 Task: Add the login form component in the site builder.
Action: Mouse moved to (1052, 74)
Screenshot: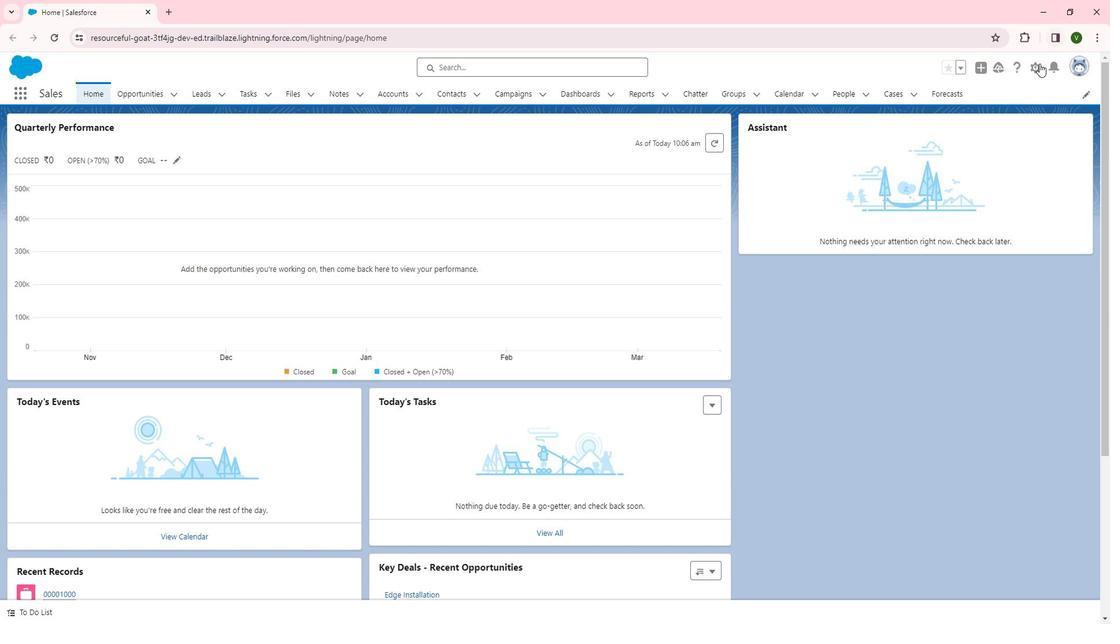 
Action: Mouse pressed left at (1052, 74)
Screenshot: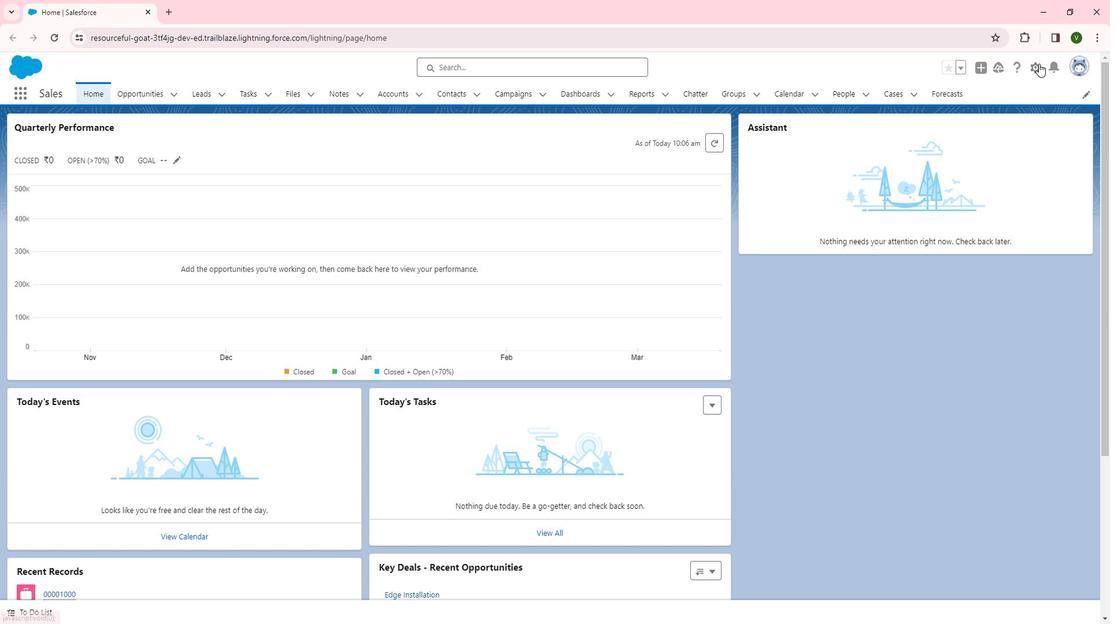 
Action: Mouse moved to (979, 122)
Screenshot: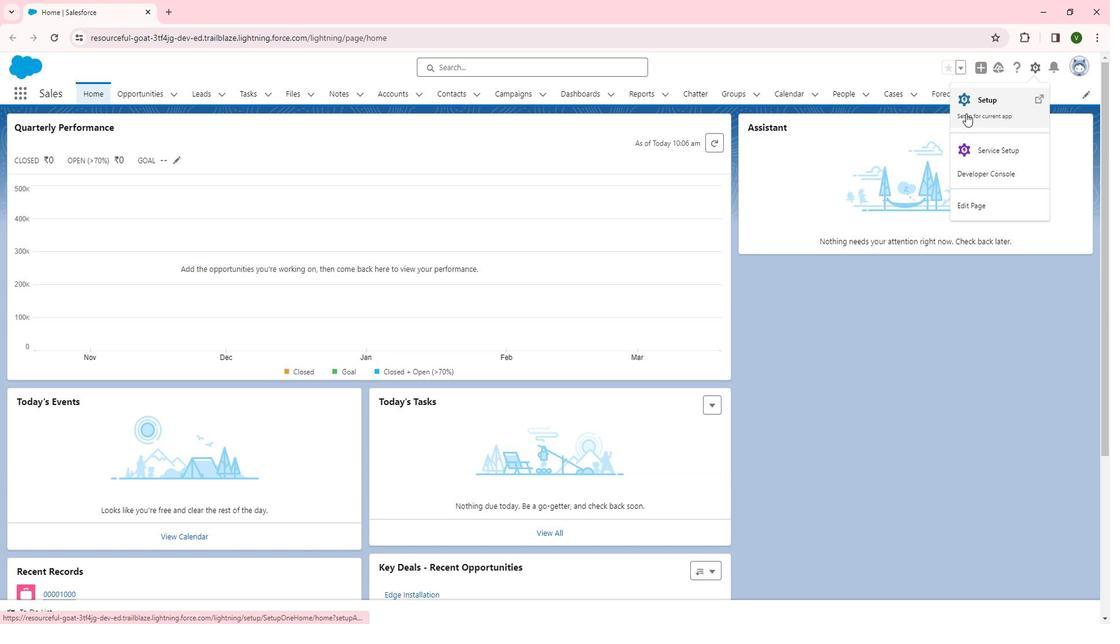 
Action: Mouse pressed left at (979, 122)
Screenshot: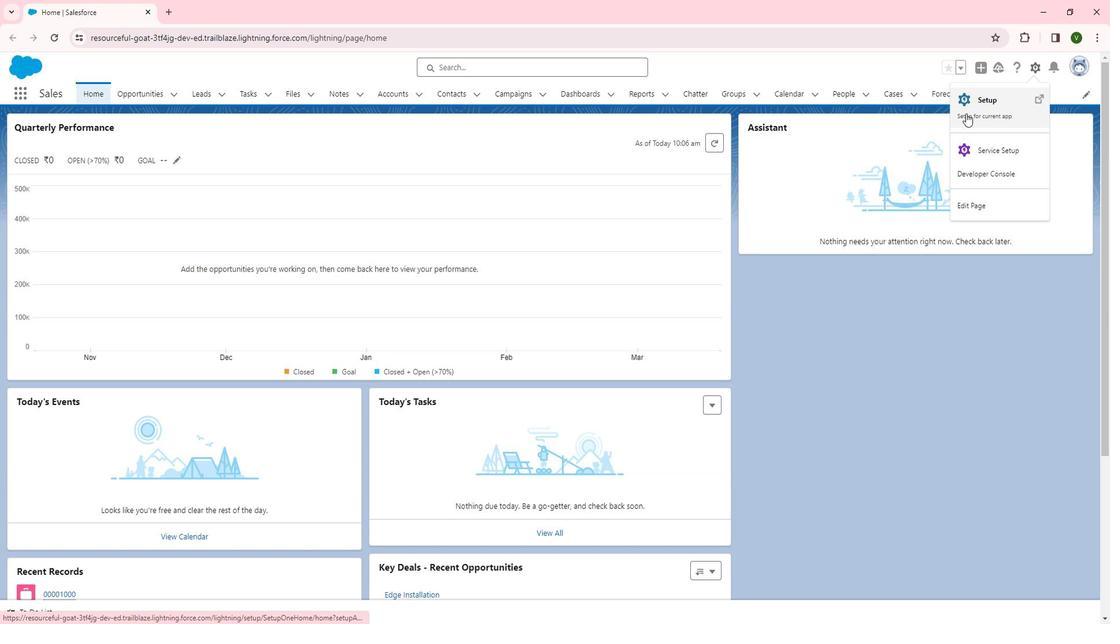 
Action: Mouse moved to (109, 370)
Screenshot: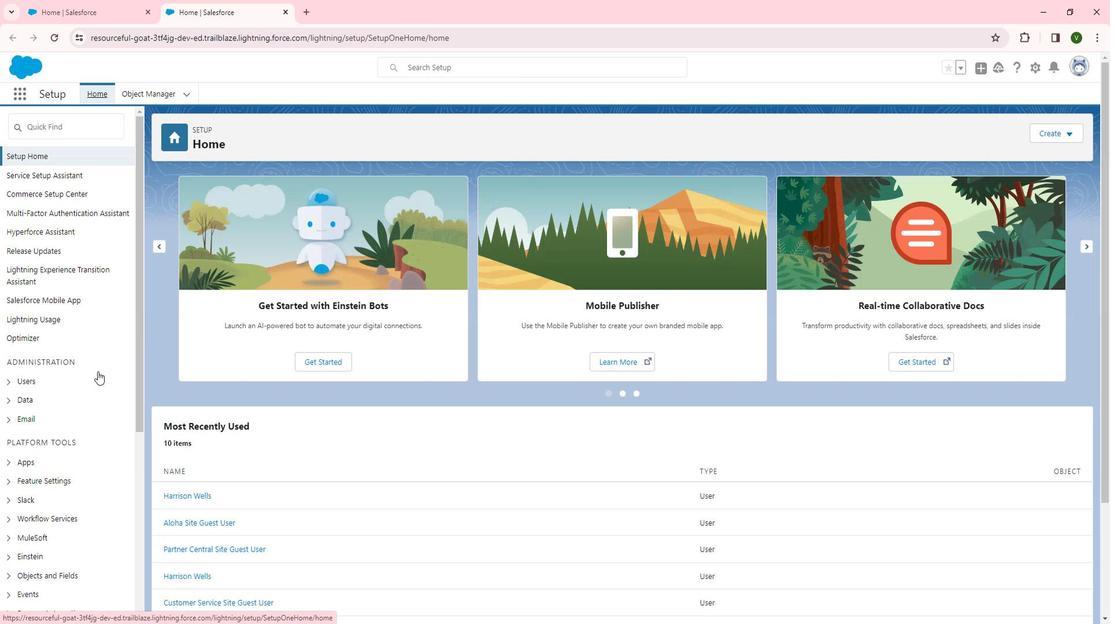 
Action: Mouse scrolled (109, 370) with delta (0, 0)
Screenshot: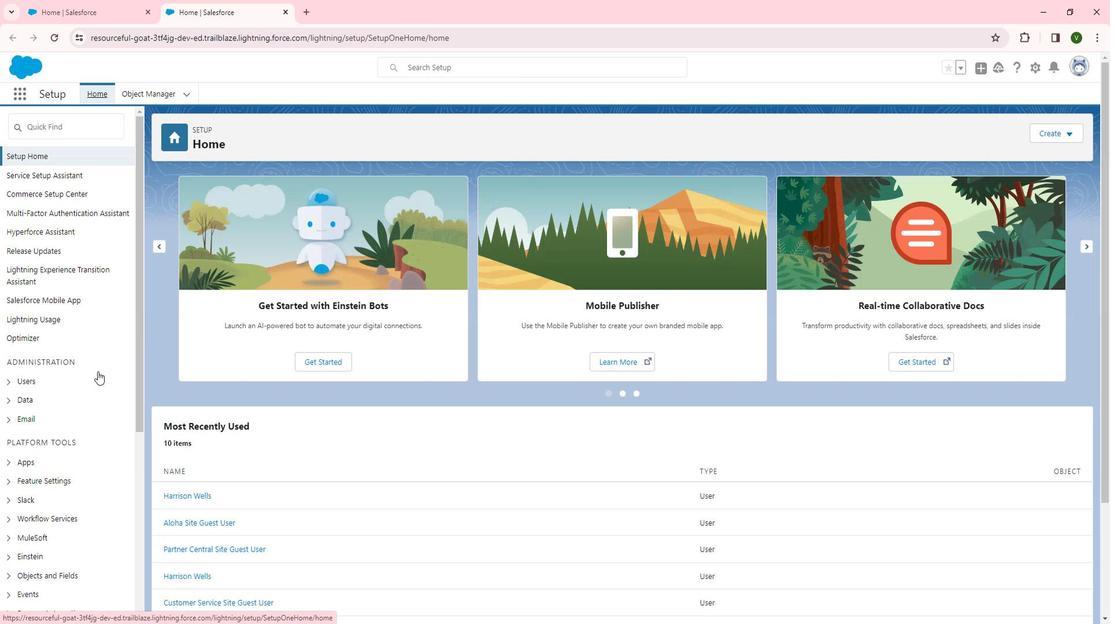 
Action: Mouse moved to (103, 372)
Screenshot: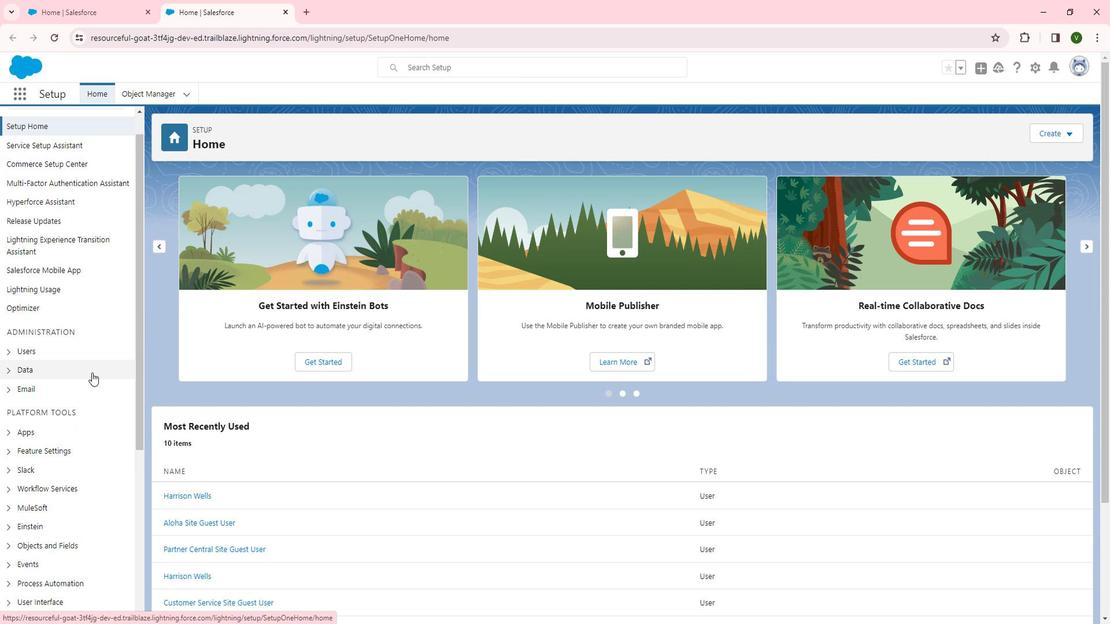 
Action: Mouse scrolled (103, 371) with delta (0, 0)
Screenshot: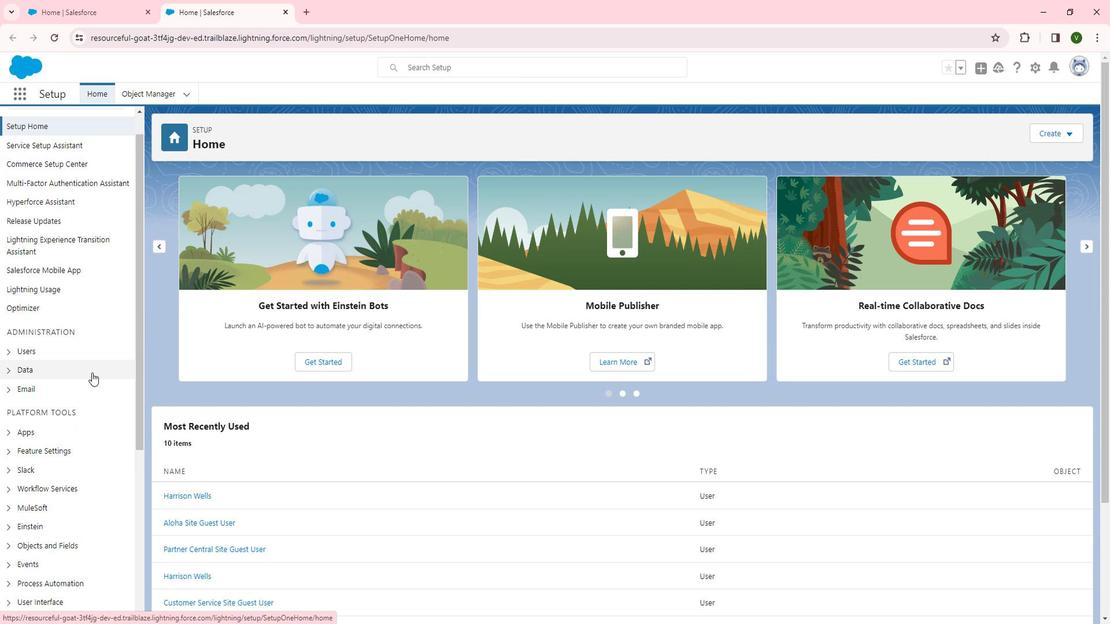 
Action: Mouse moved to (68, 360)
Screenshot: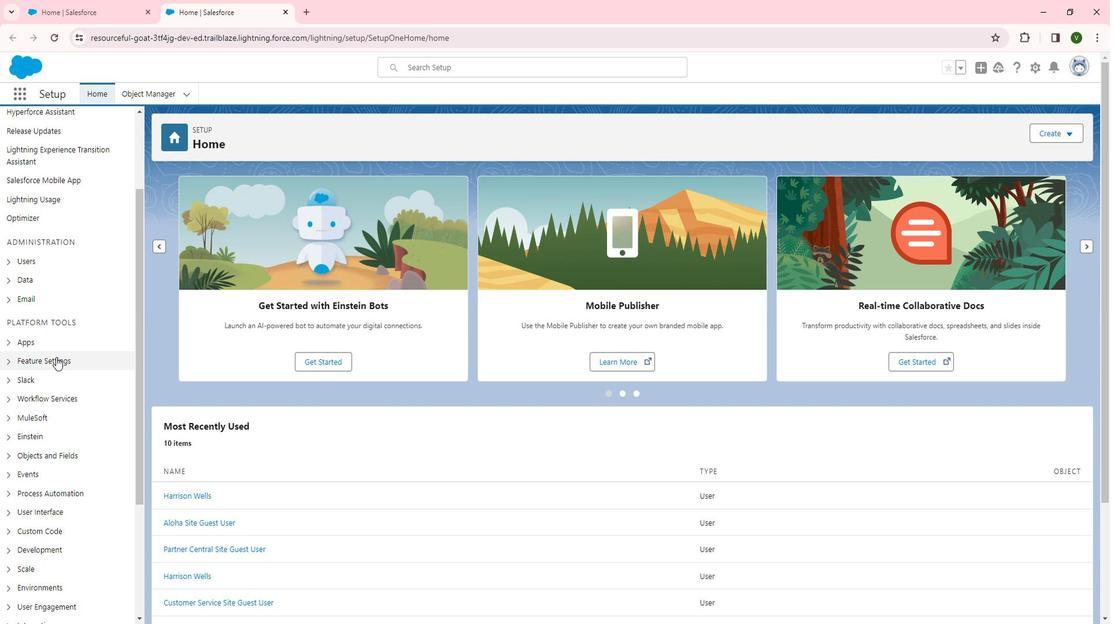 
Action: Mouse pressed left at (68, 360)
Screenshot: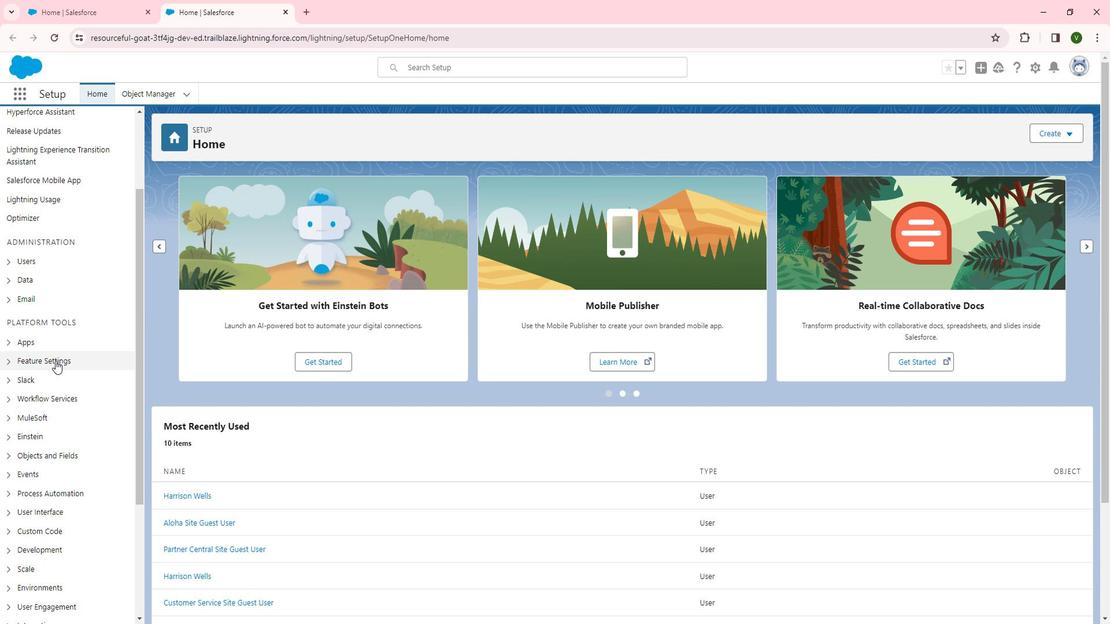 
Action: Mouse moved to (76, 452)
Screenshot: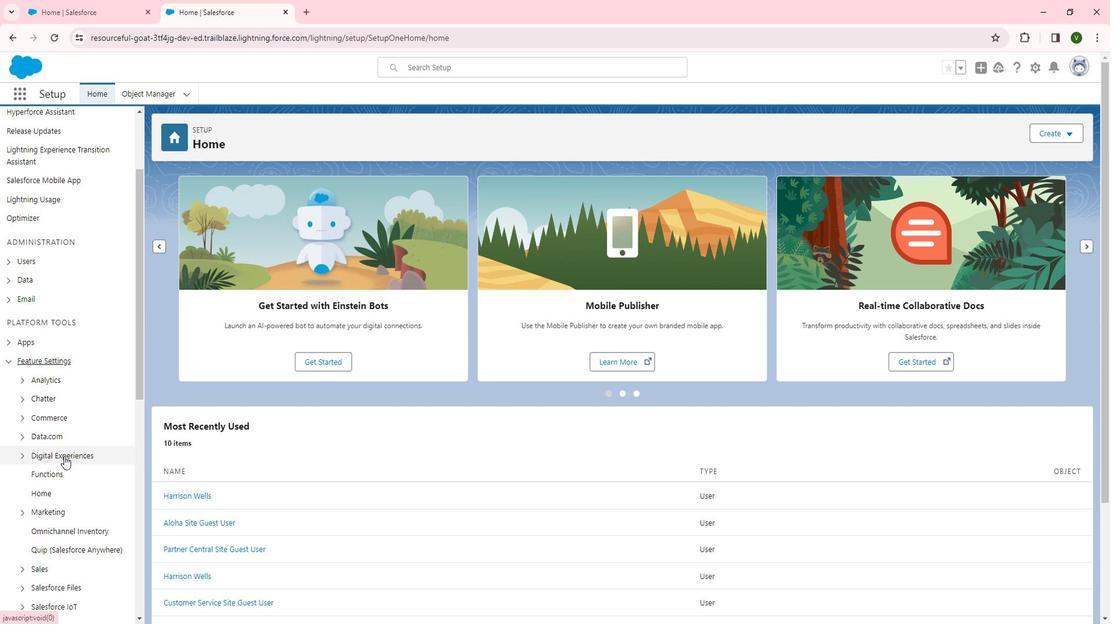 
Action: Mouse pressed left at (76, 452)
Screenshot: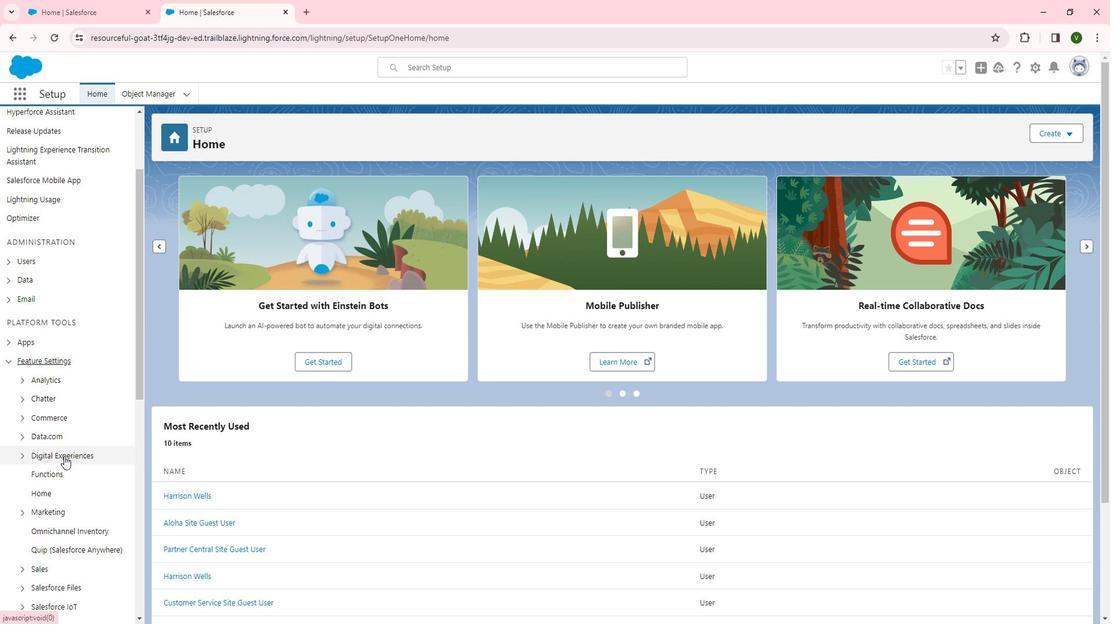 
Action: Mouse scrolled (76, 451) with delta (0, 0)
Screenshot: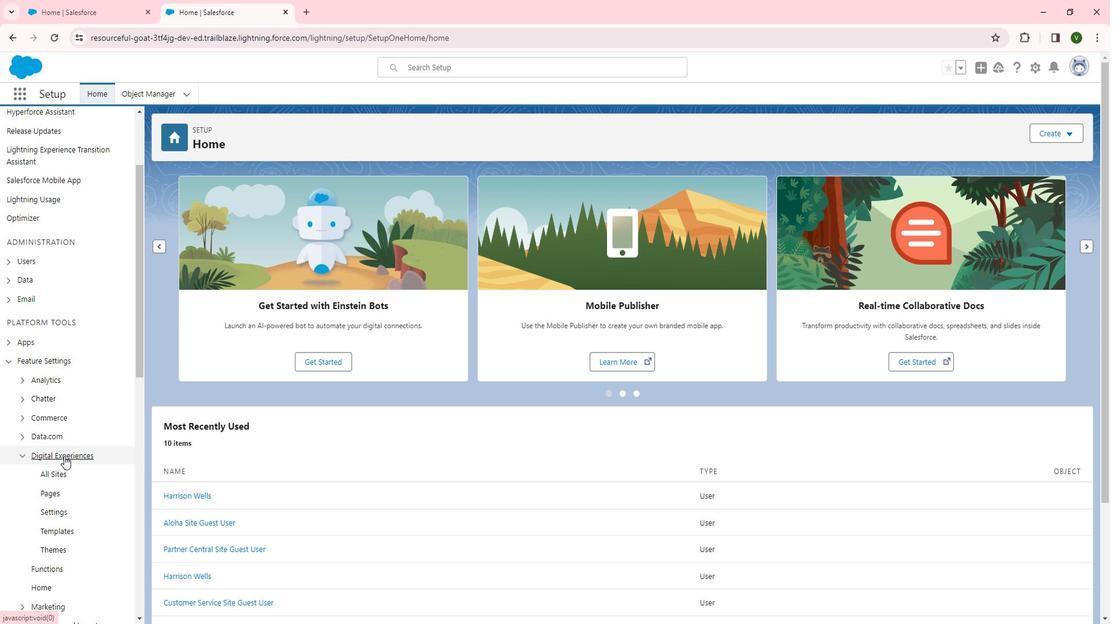 
Action: Mouse scrolled (76, 451) with delta (0, 0)
Screenshot: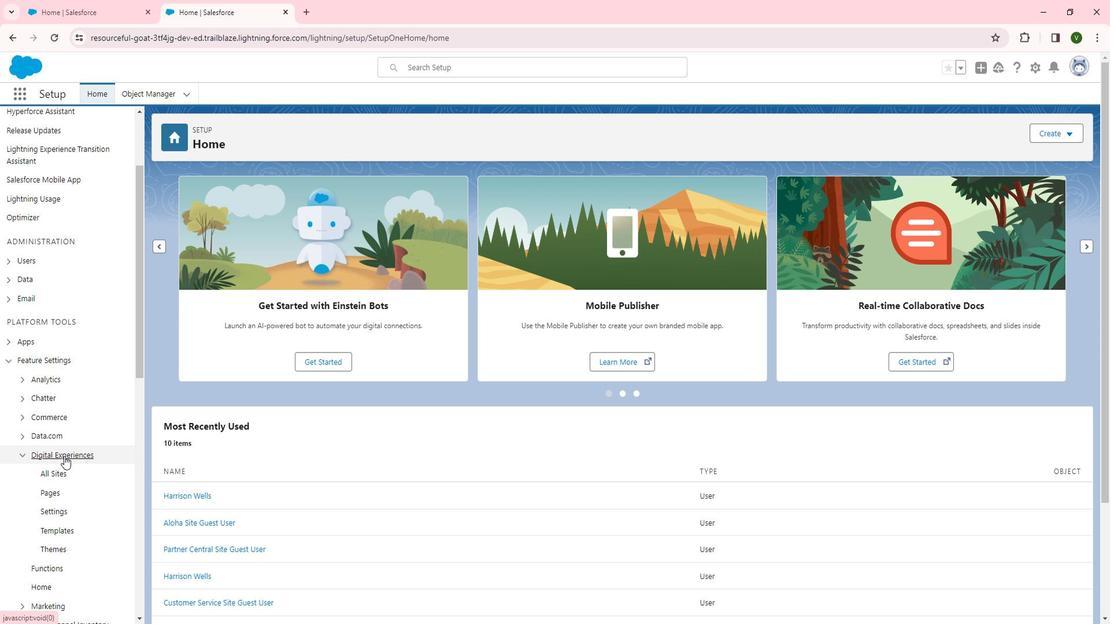 
Action: Mouse moved to (61, 349)
Screenshot: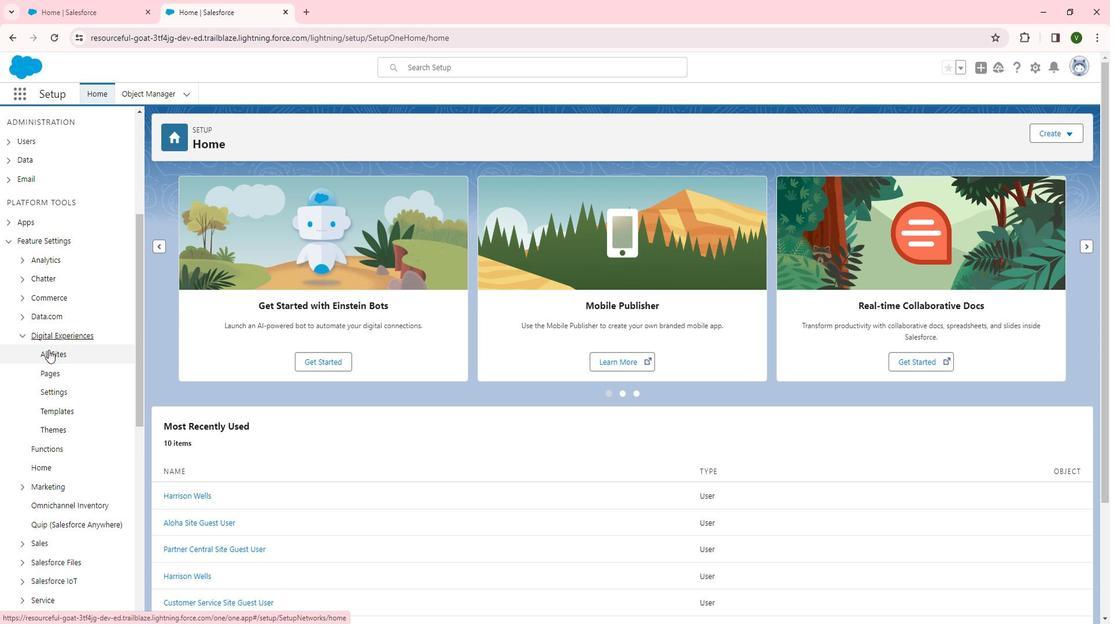 
Action: Mouse pressed left at (61, 349)
Screenshot: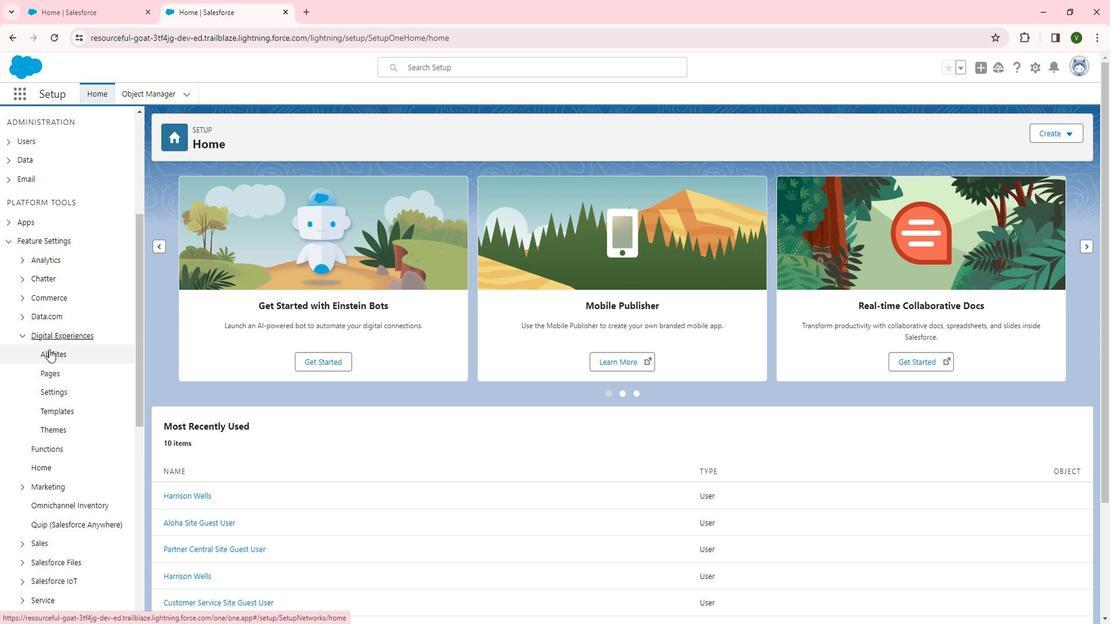 
Action: Mouse moved to (198, 295)
Screenshot: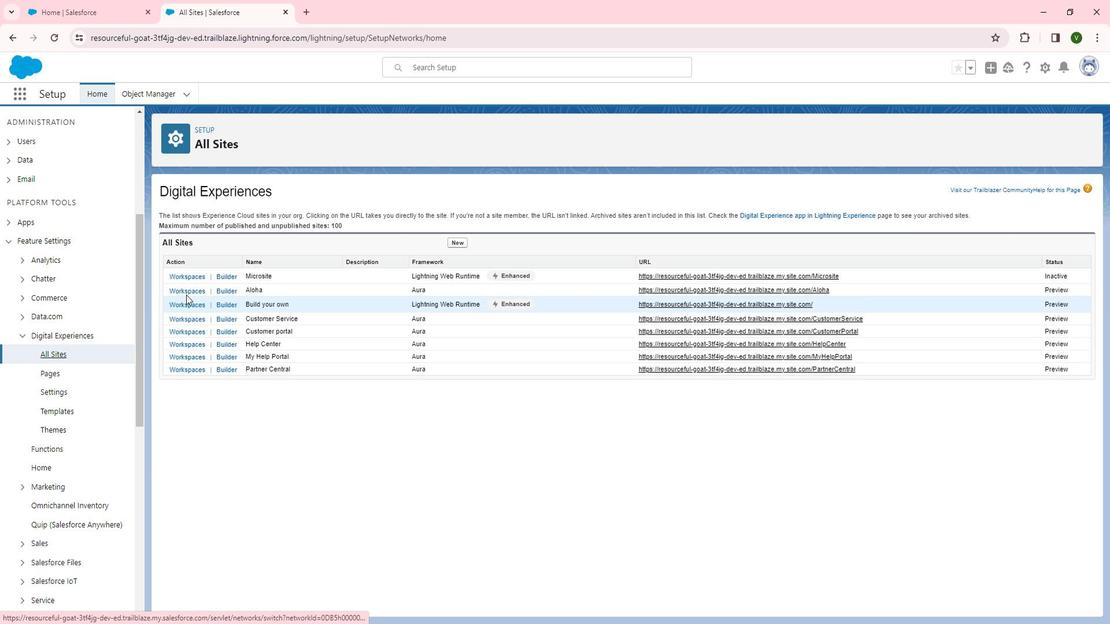 
Action: Mouse pressed left at (198, 295)
Screenshot: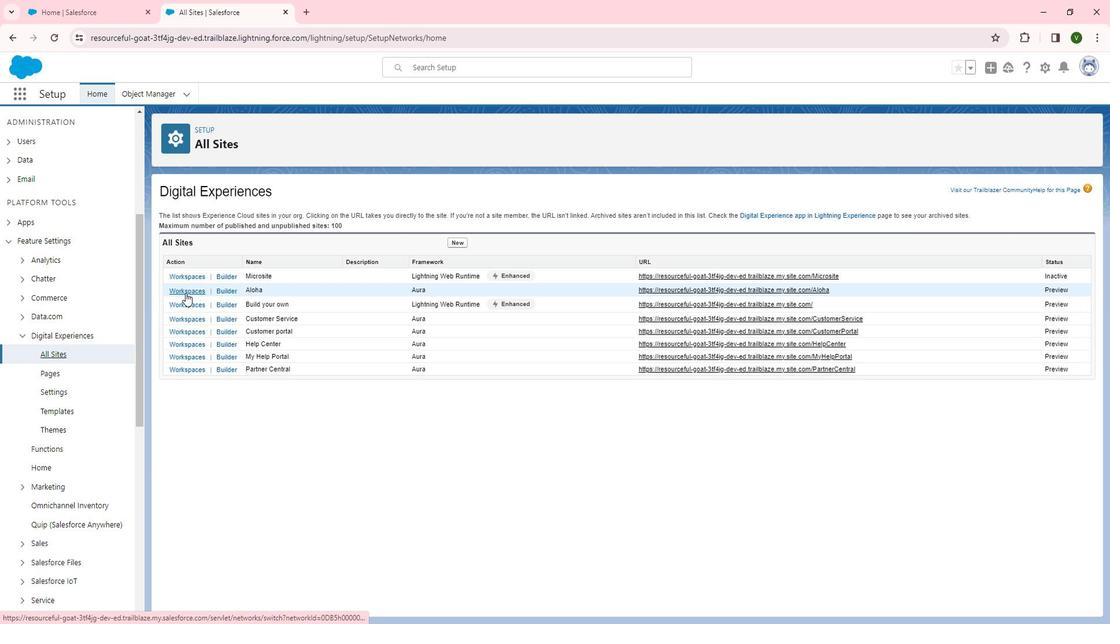 
Action: Mouse moved to (158, 248)
Screenshot: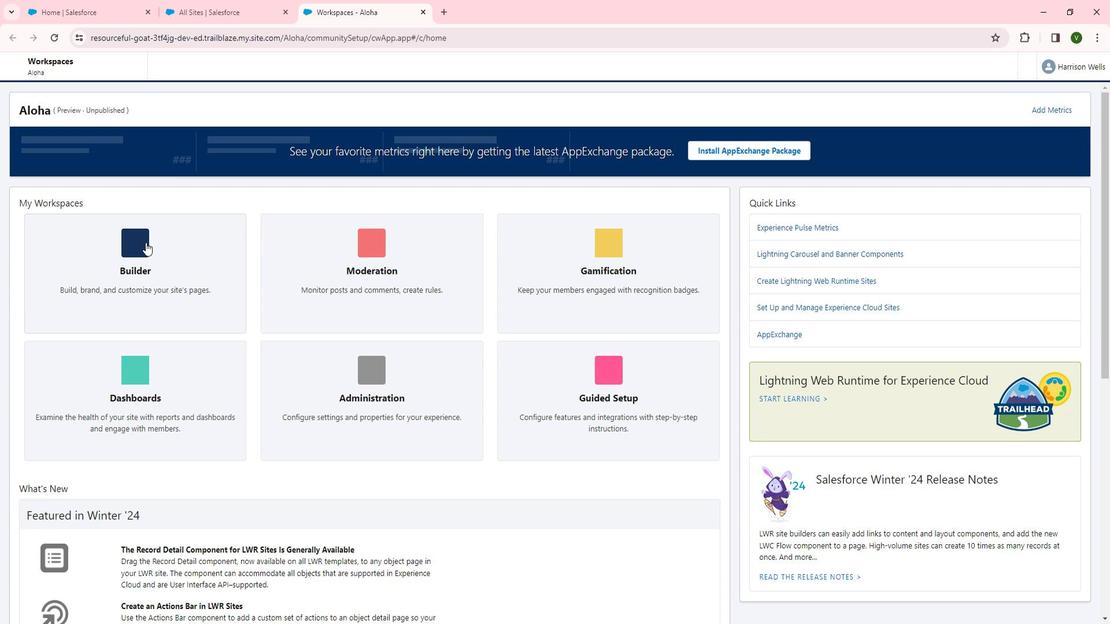 
Action: Mouse pressed left at (158, 248)
Screenshot: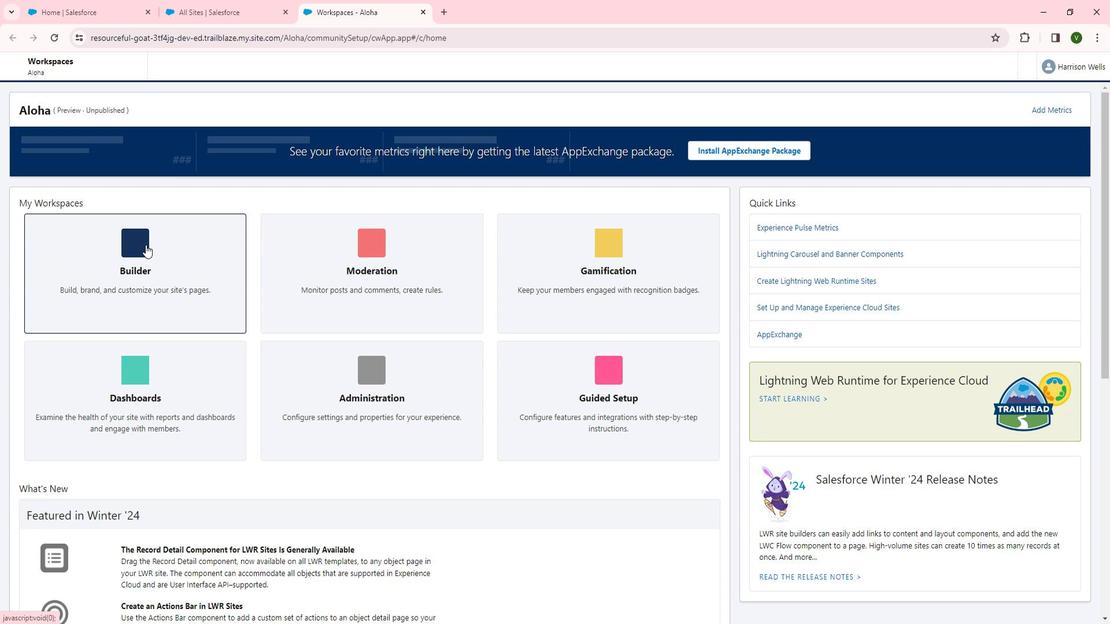 
Action: Mouse moved to (32, 116)
Screenshot: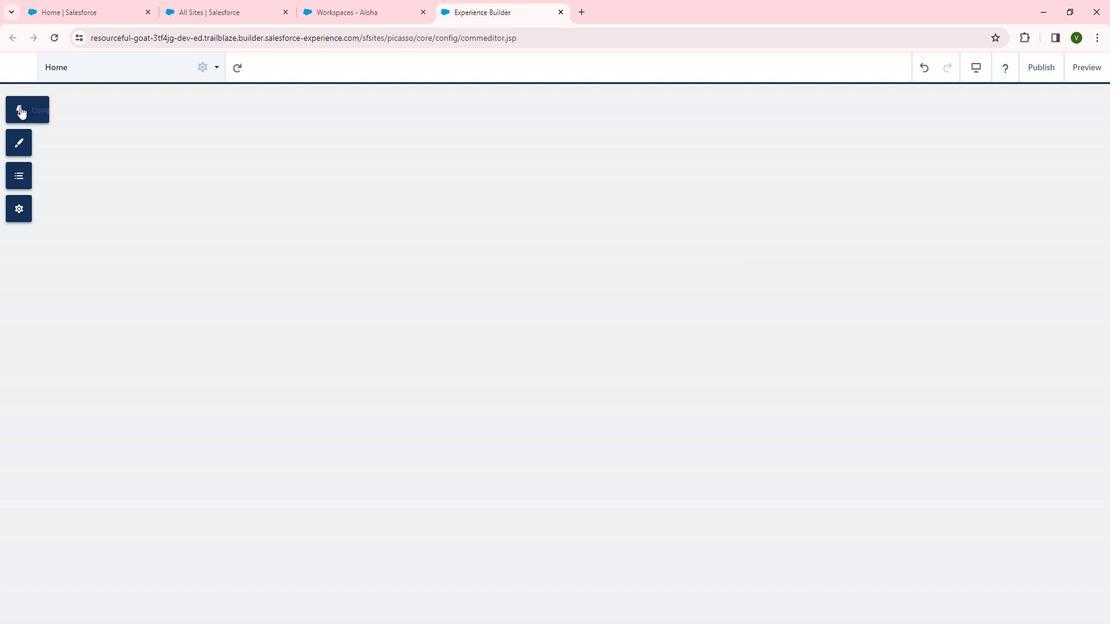 
Action: Mouse pressed left at (32, 116)
Screenshot: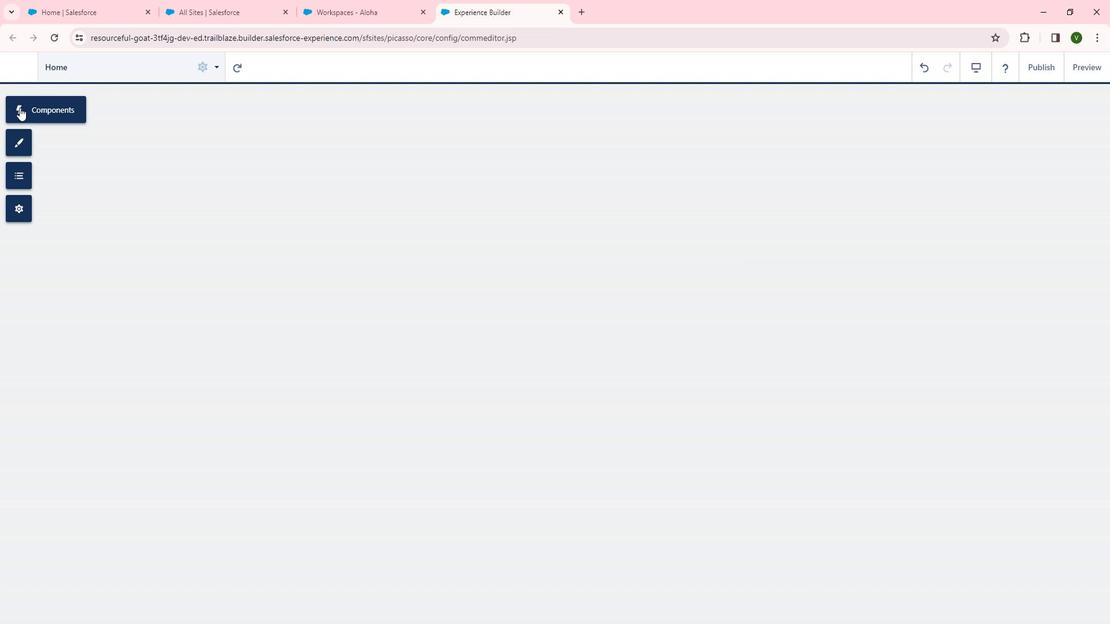 
Action: Mouse moved to (163, 262)
Screenshot: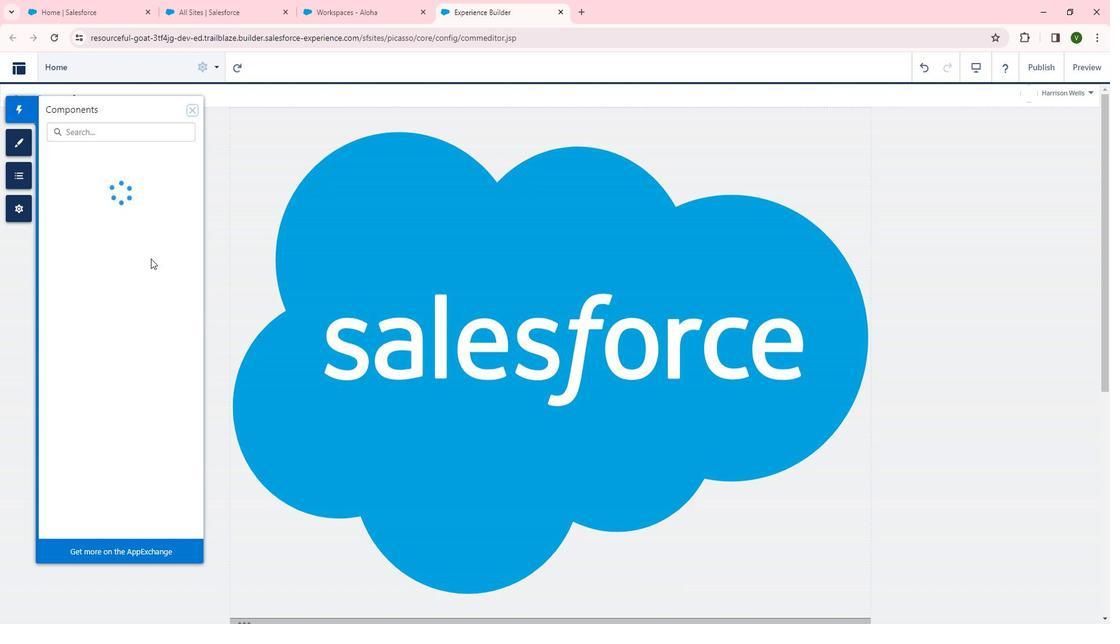 
Action: Mouse scrolled (163, 261) with delta (0, 0)
Screenshot: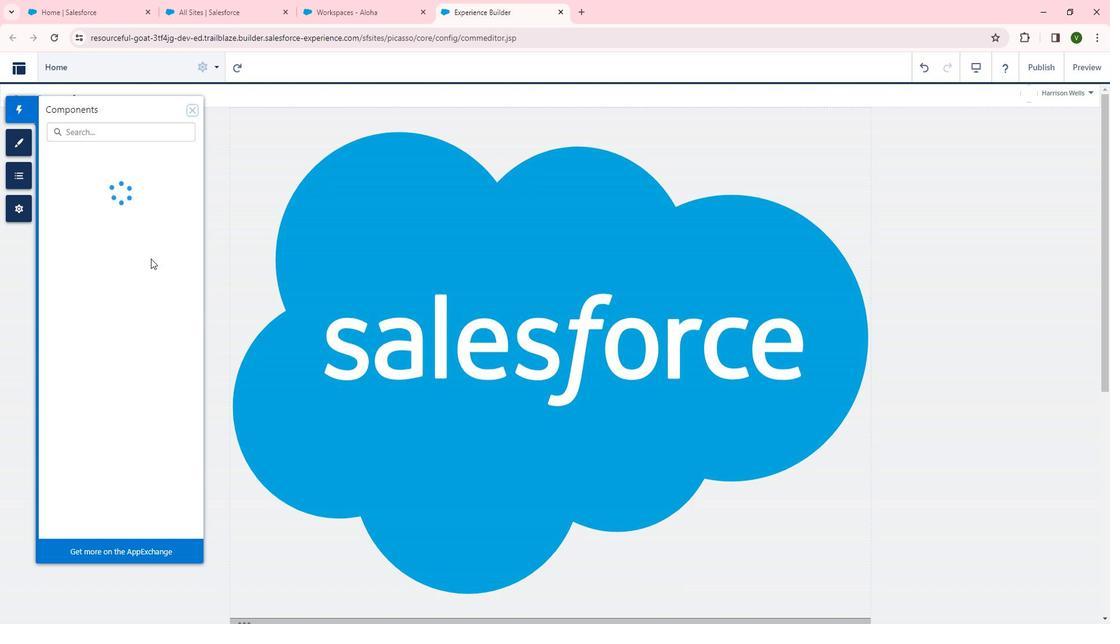 
Action: Mouse moved to (164, 269)
Screenshot: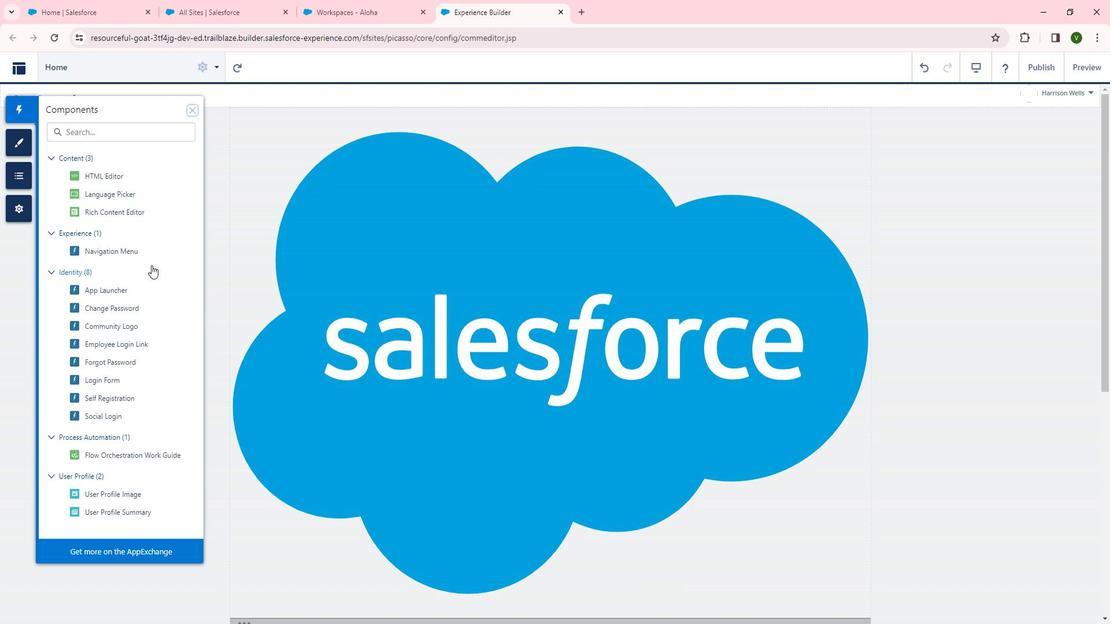 
Action: Mouse scrolled (164, 268) with delta (0, 0)
Screenshot: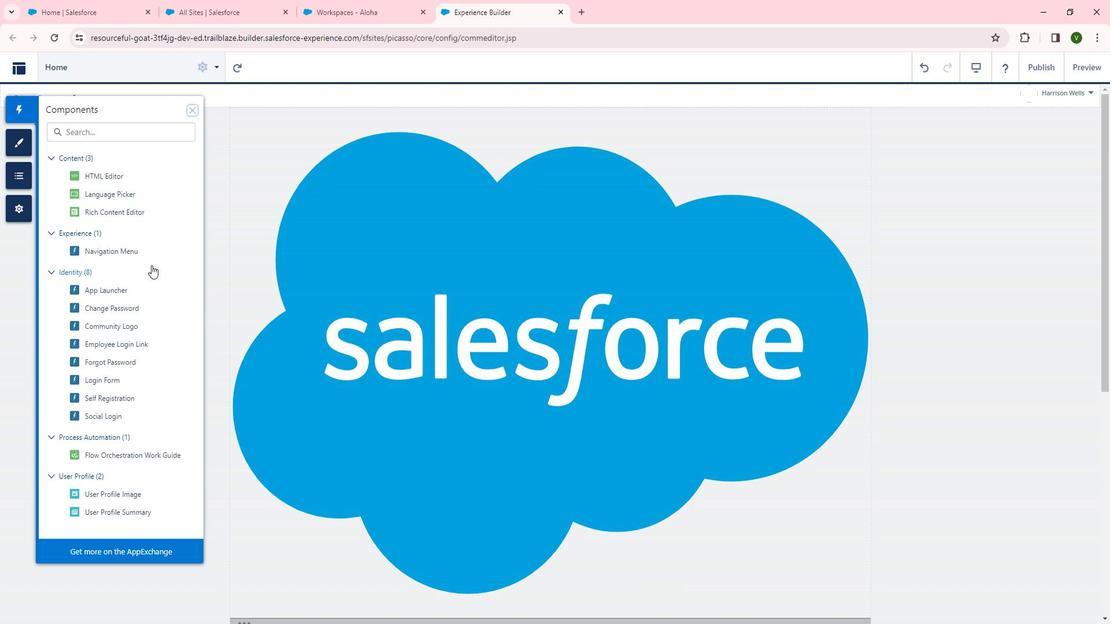 
Action: Mouse moved to (164, 270)
Screenshot: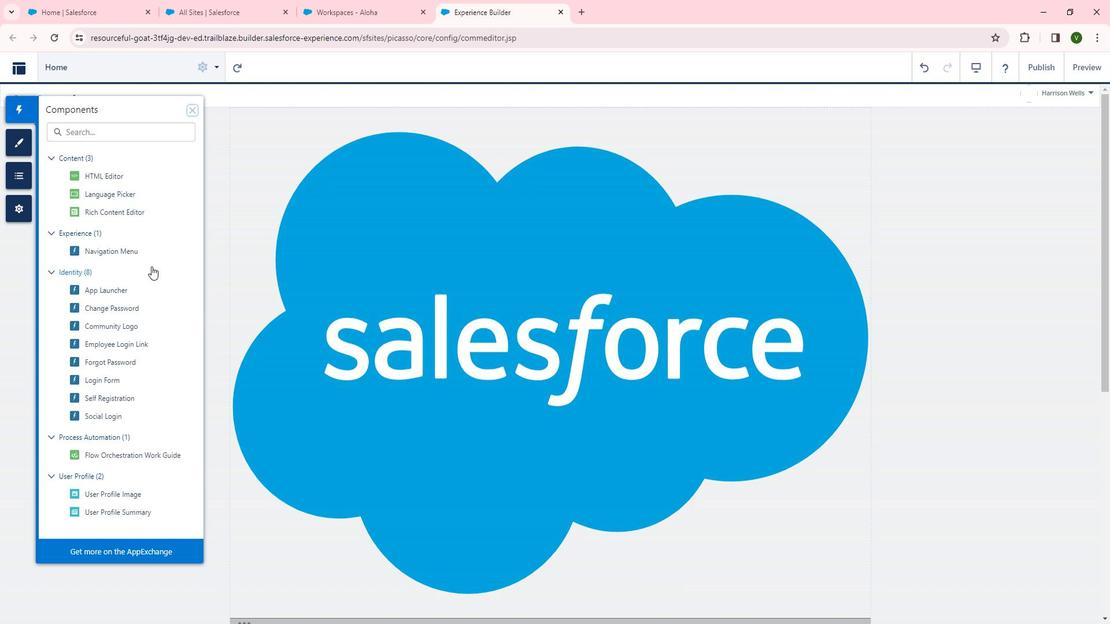 
Action: Mouse scrolled (164, 270) with delta (0, 0)
Screenshot: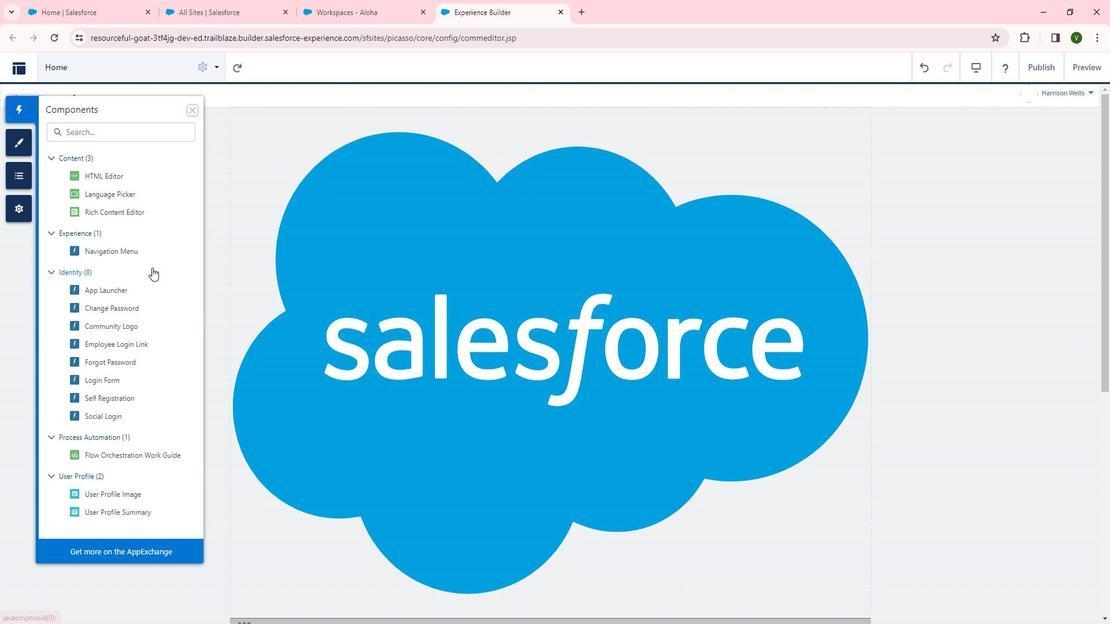 
Action: Mouse moved to (303, 364)
Screenshot: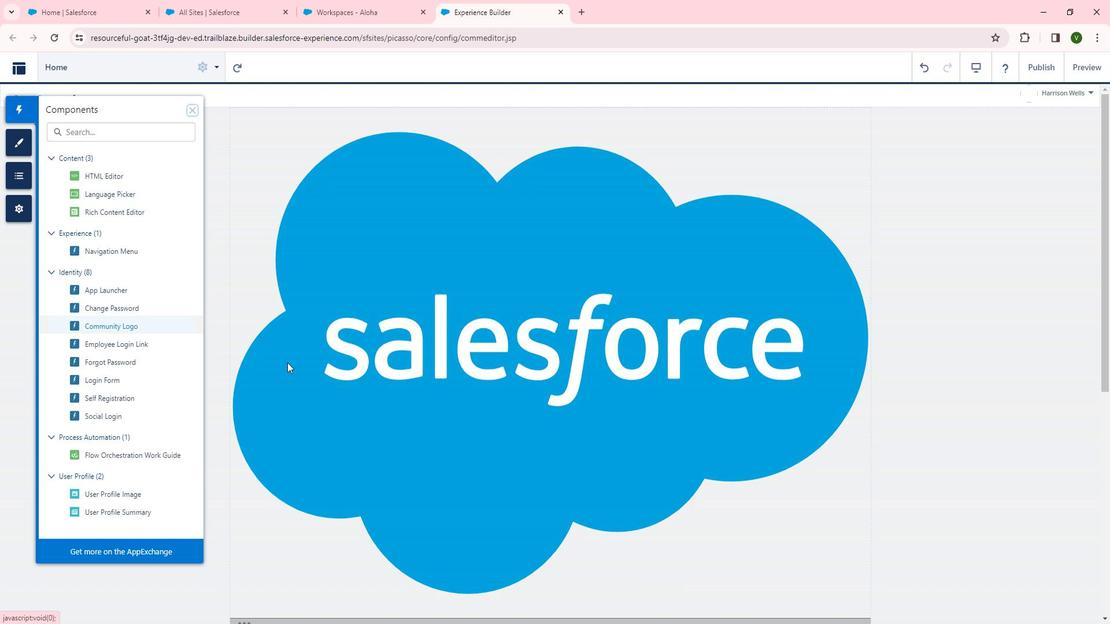 
Action: Mouse scrolled (303, 363) with delta (0, 0)
Screenshot: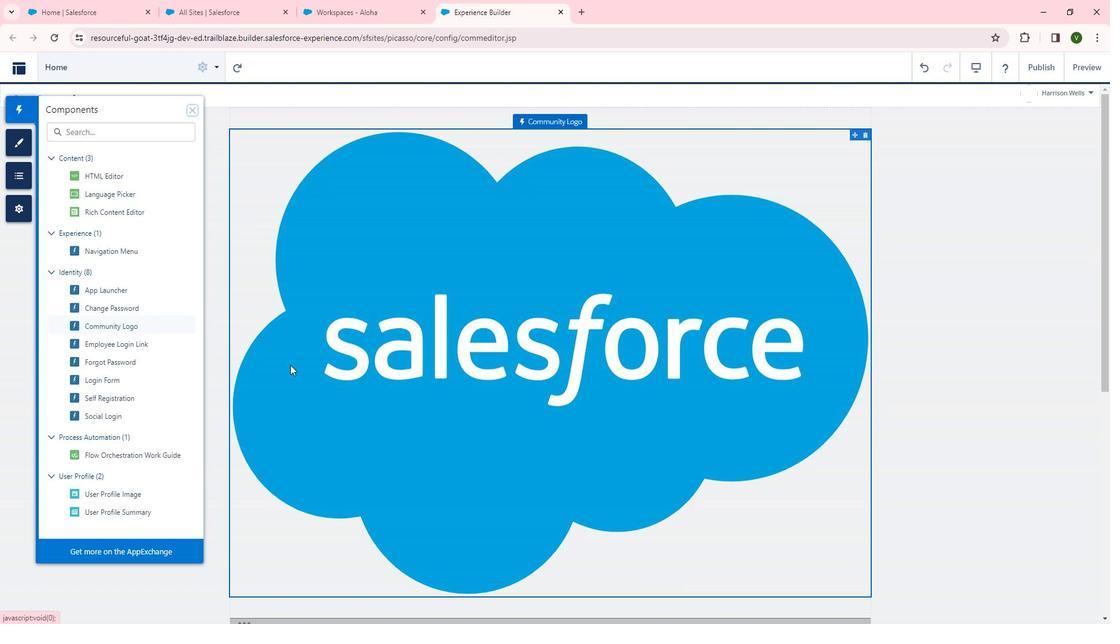 
Action: Mouse scrolled (303, 363) with delta (0, 0)
Screenshot: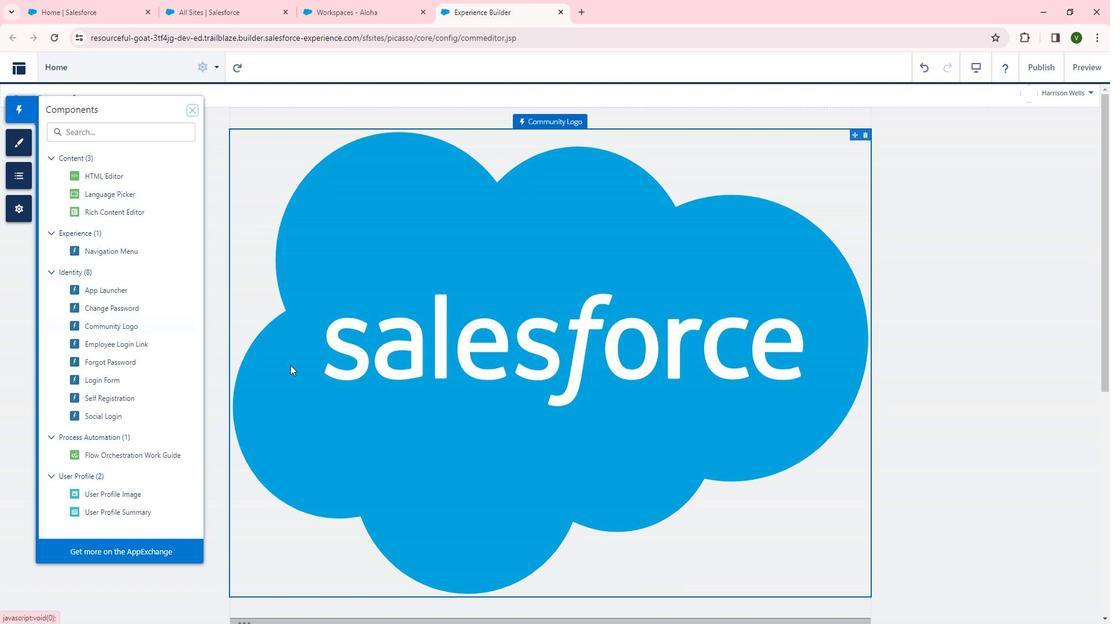 
Action: Mouse scrolled (303, 363) with delta (0, 0)
Screenshot: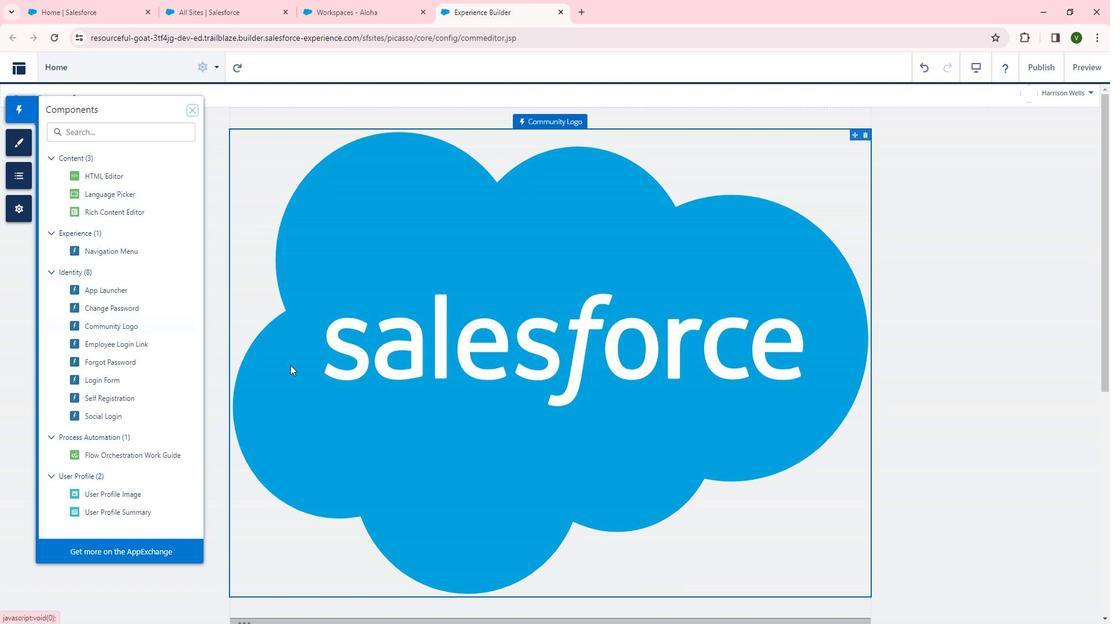 
Action: Mouse moved to (304, 365)
Screenshot: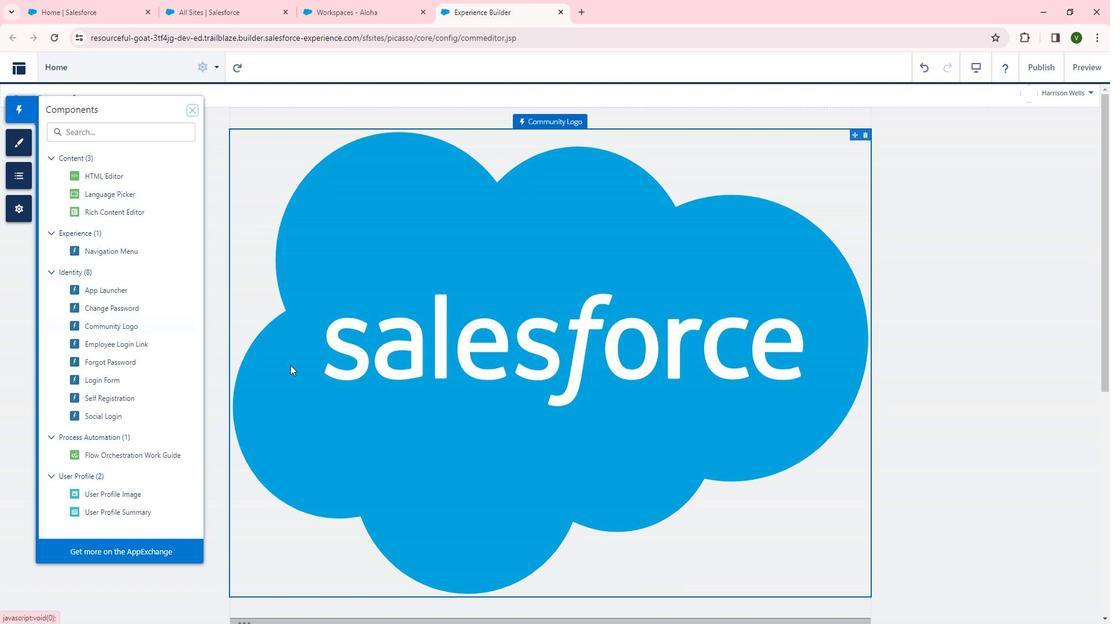 
Action: Mouse scrolled (304, 364) with delta (0, 0)
Screenshot: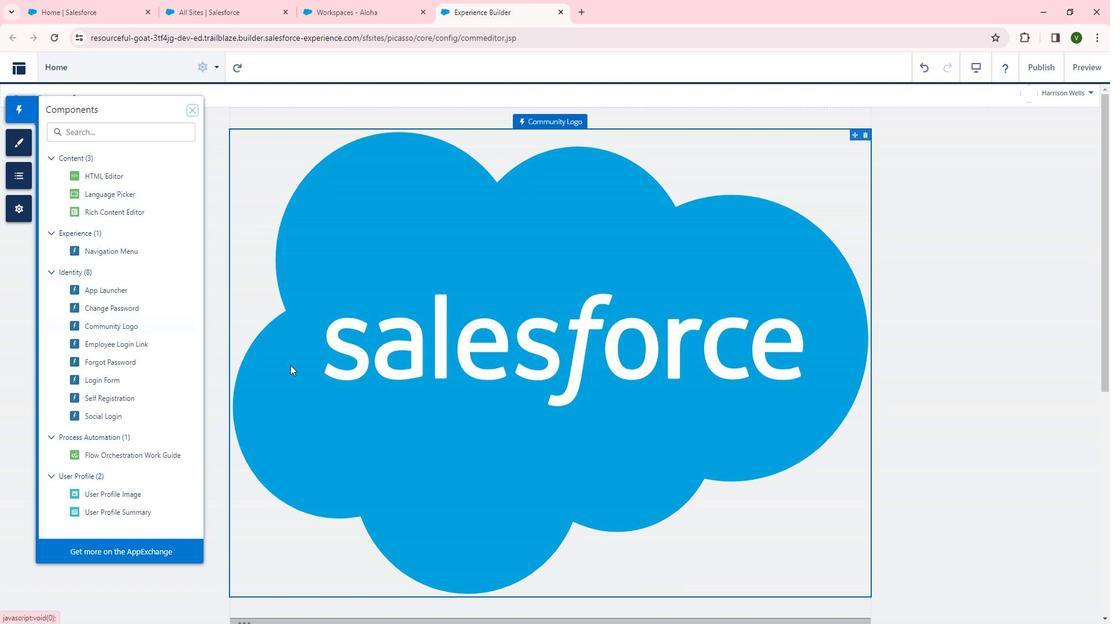 
Action: Mouse scrolled (304, 364) with delta (0, 0)
Screenshot: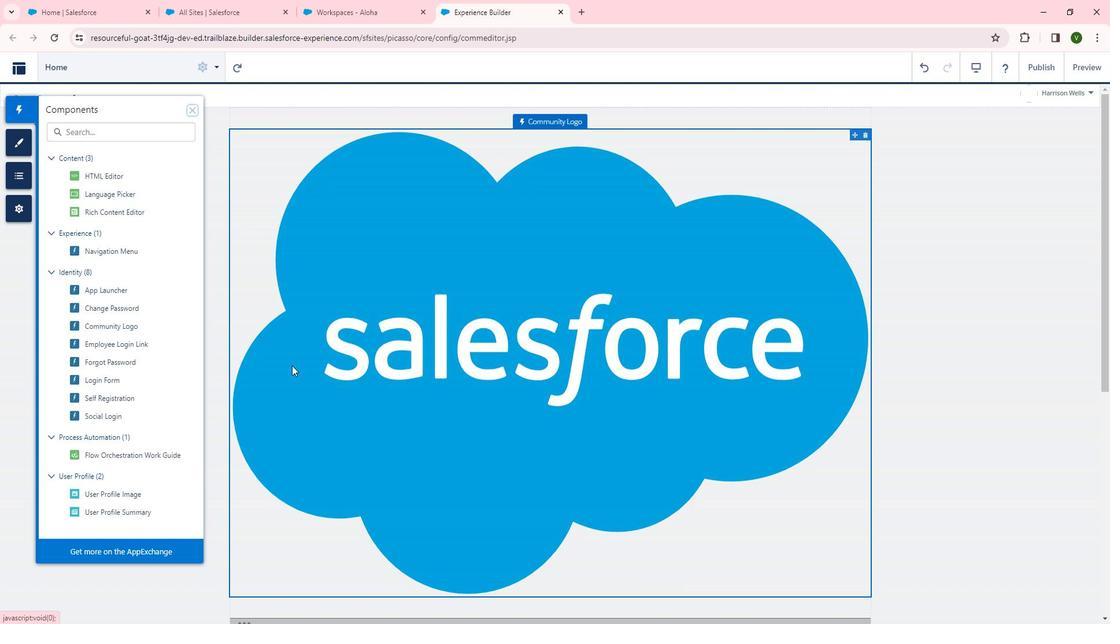 
Action: Mouse moved to (306, 369)
Screenshot: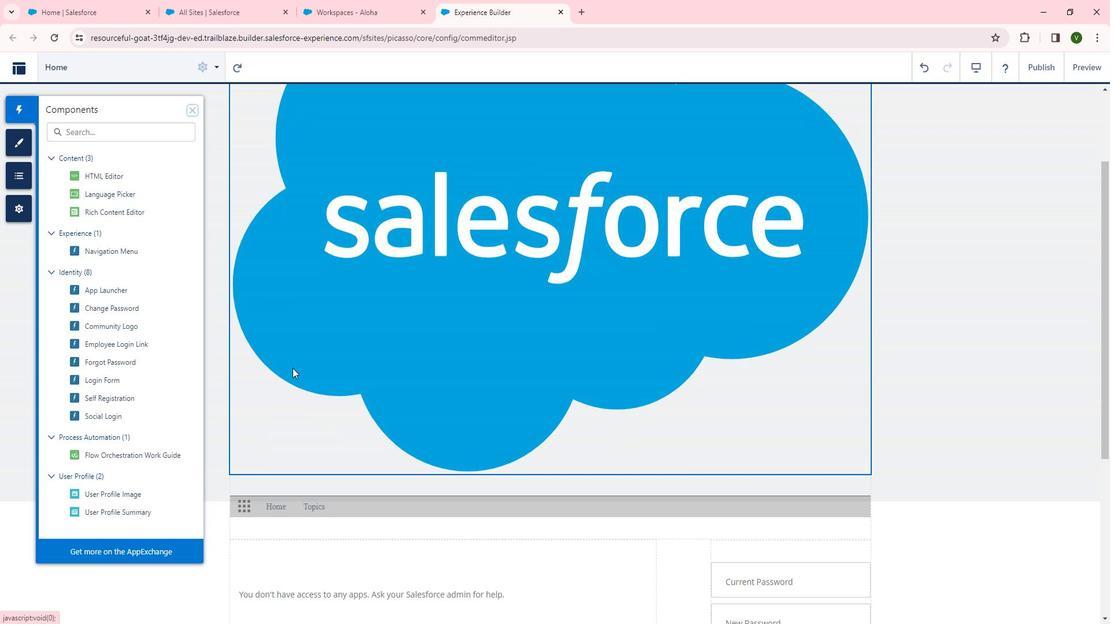 
Action: Mouse scrolled (306, 368) with delta (0, 0)
Screenshot: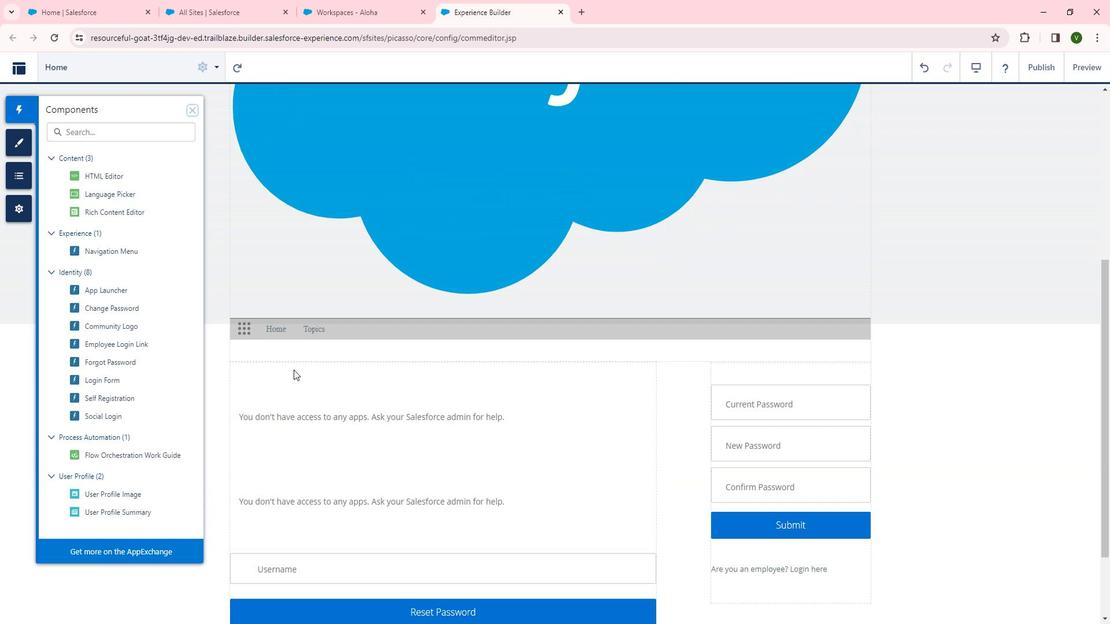 
Action: Mouse scrolled (306, 368) with delta (0, 0)
Screenshot: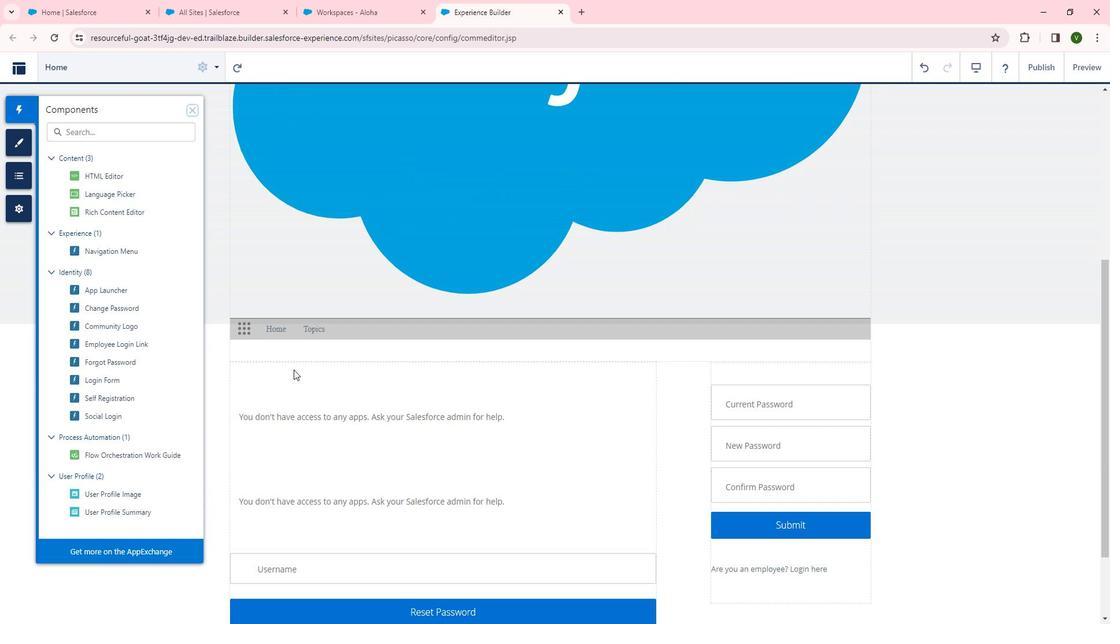 
Action: Mouse scrolled (306, 368) with delta (0, 0)
Screenshot: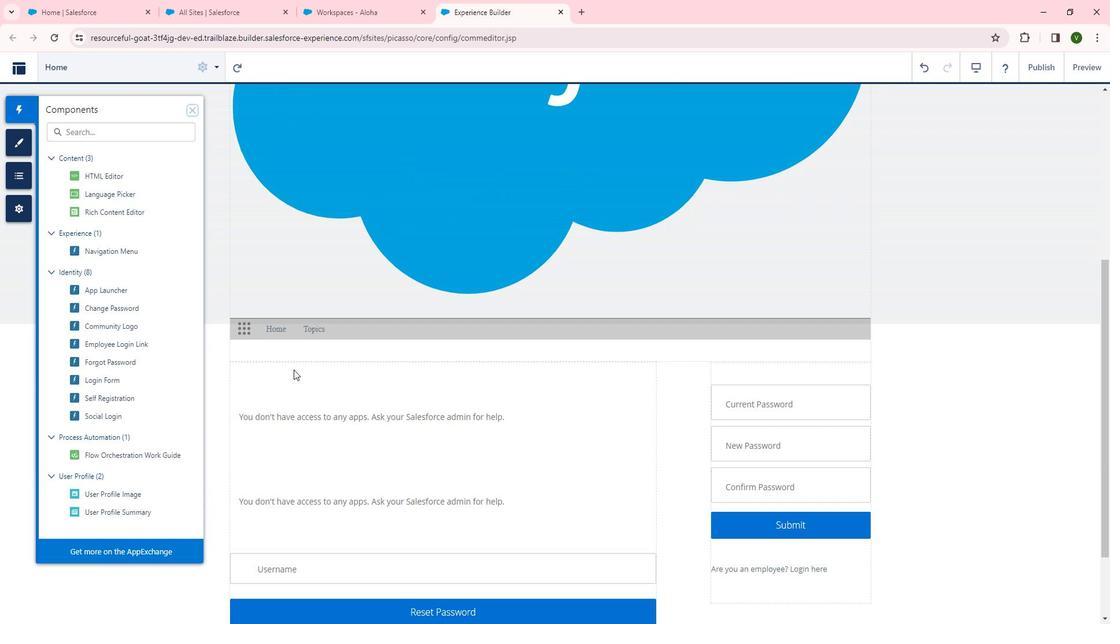 
Action: Mouse scrolled (306, 368) with delta (0, 0)
Screenshot: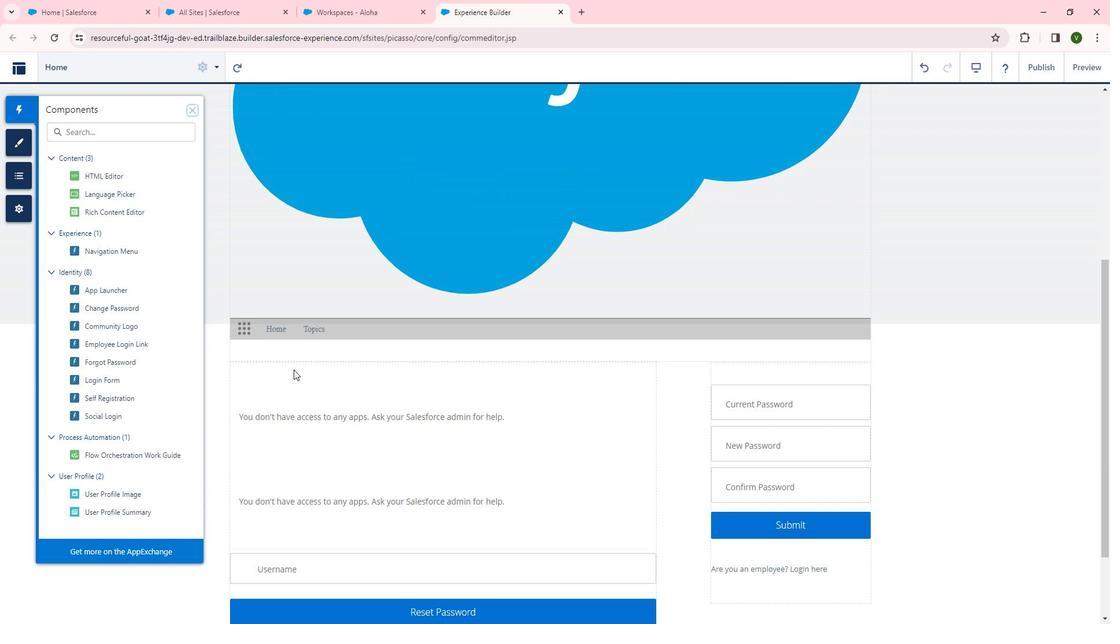 
Action: Mouse scrolled (306, 368) with delta (0, 0)
Screenshot: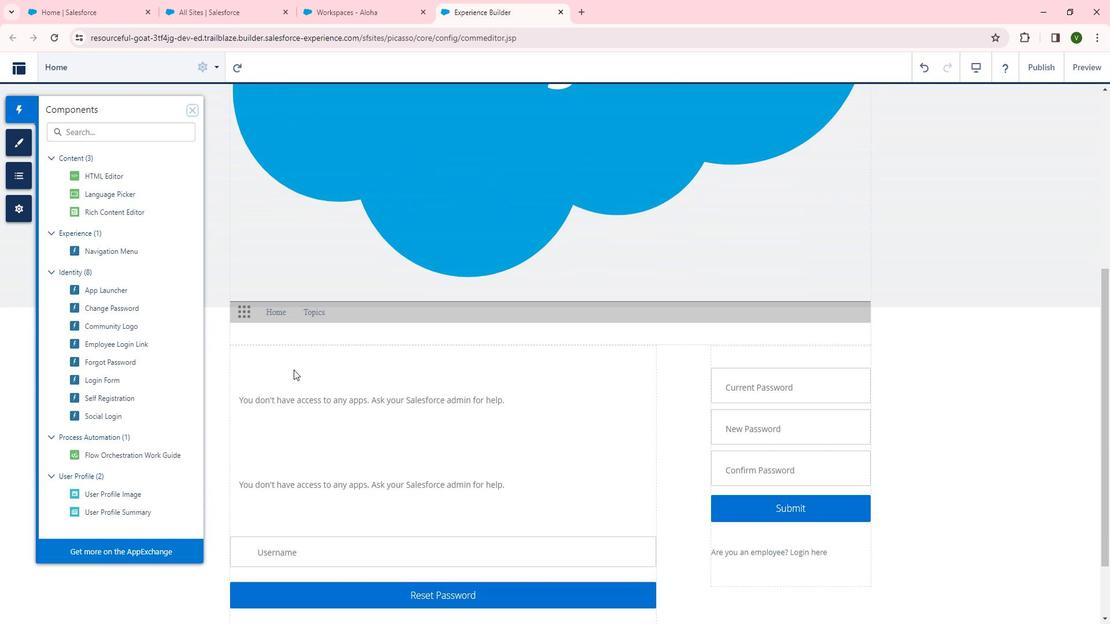 
Action: Mouse moved to (116, 380)
Screenshot: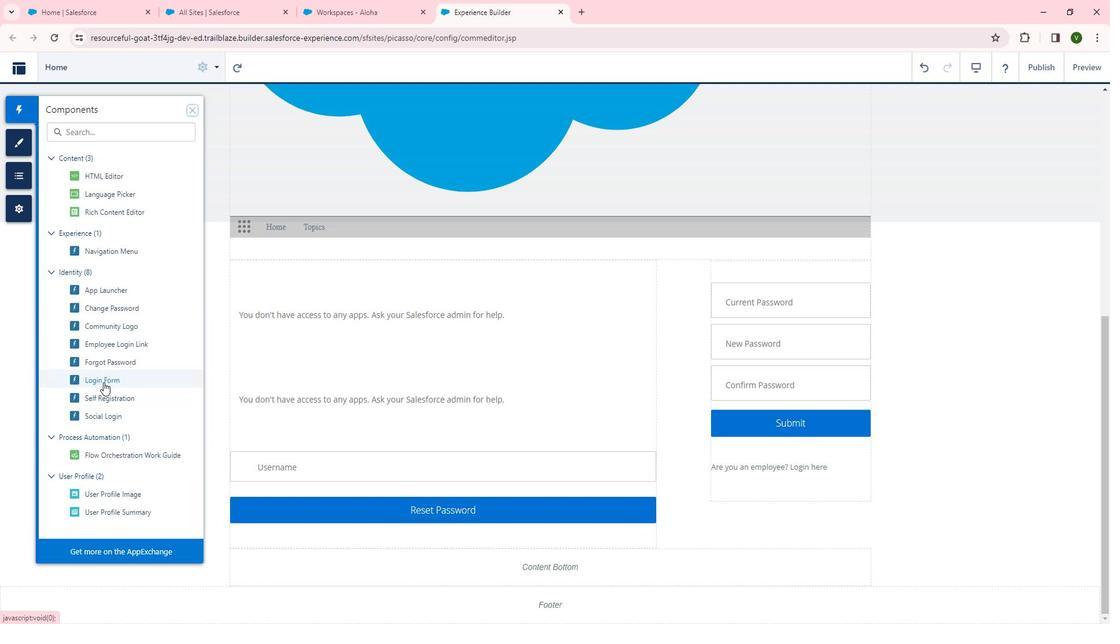 
Action: Mouse pressed left at (116, 380)
Screenshot: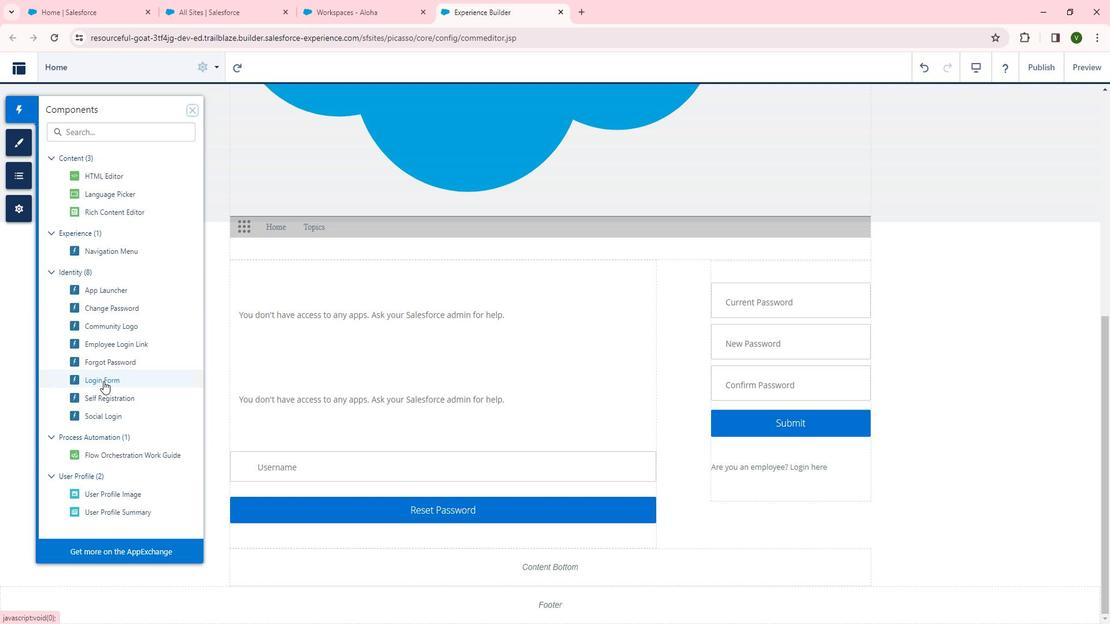 
Action: Mouse moved to (820, 477)
Screenshot: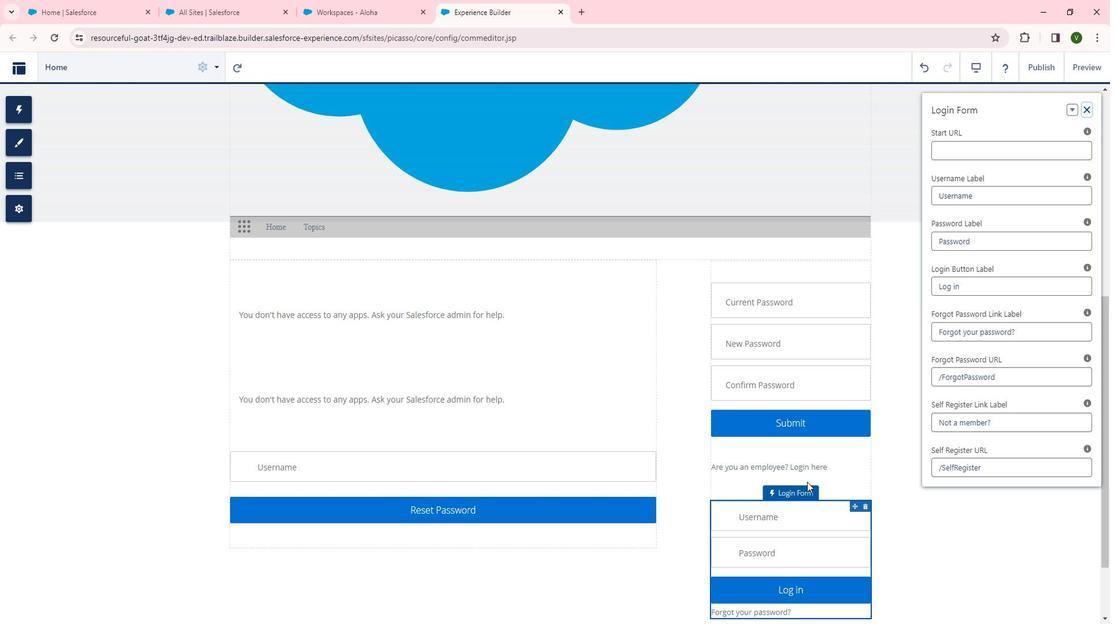 
Action: Mouse scrolled (820, 477) with delta (0, 0)
Screenshot: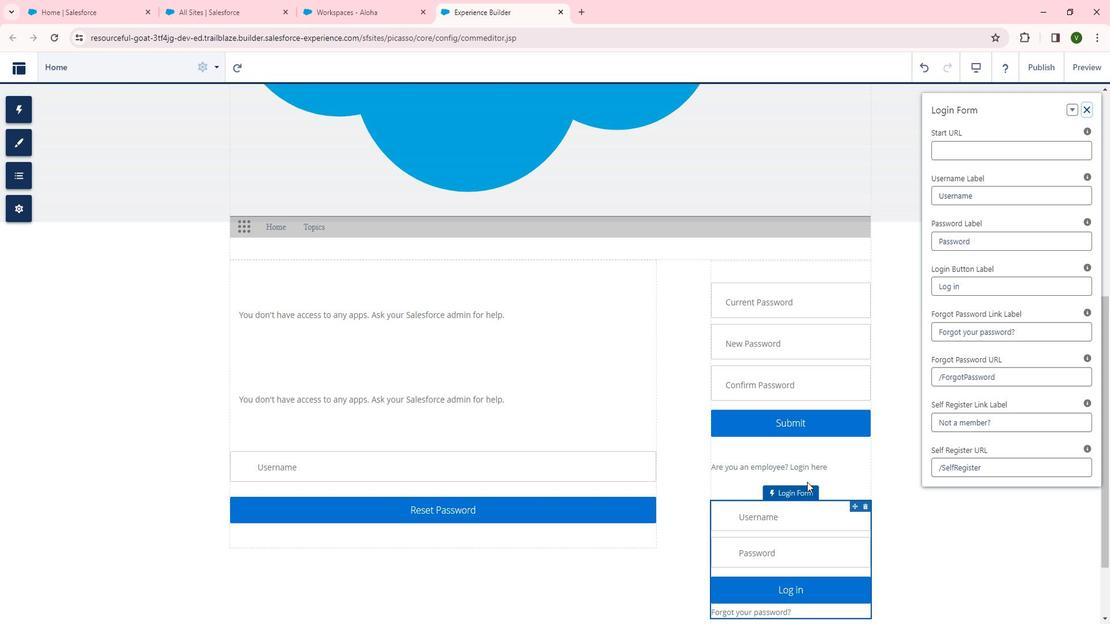
Action: Mouse scrolled (820, 477) with delta (0, 0)
Screenshot: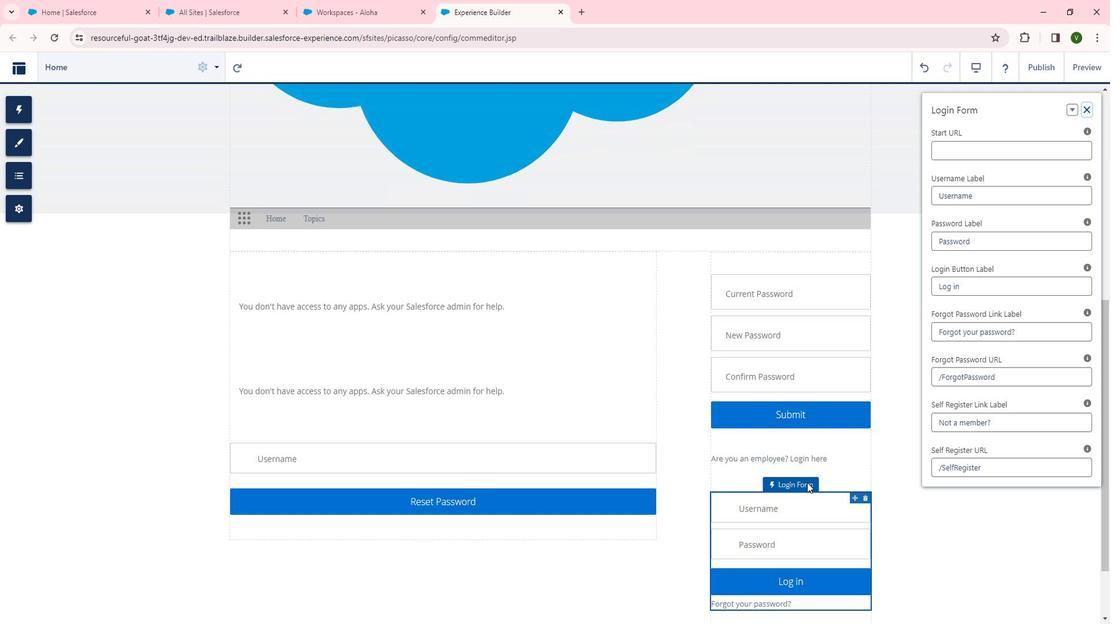 
Action: Mouse scrolled (820, 477) with delta (0, 0)
Screenshot: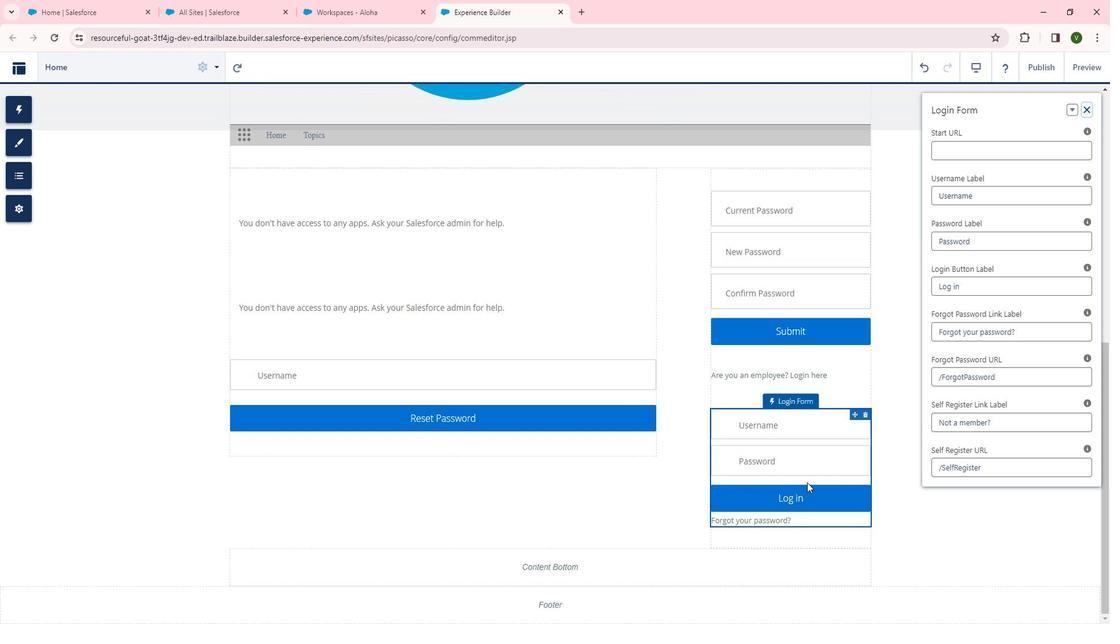 
